 Task: Create a due date automation trigger when advanced on, 2 hours after a card is due add basic with the green label.
Action: Mouse moved to (929, 73)
Screenshot: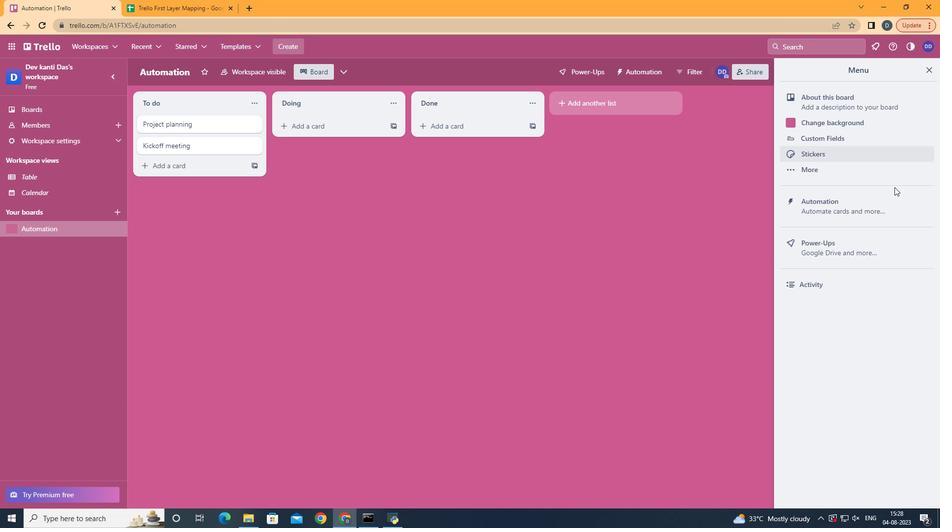
Action: Mouse pressed left at (929, 73)
Screenshot: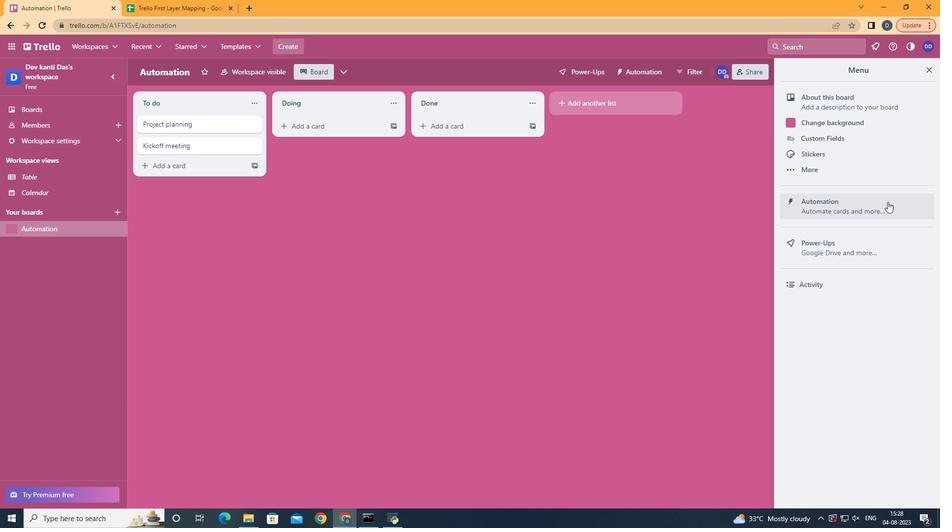 
Action: Mouse moved to (879, 205)
Screenshot: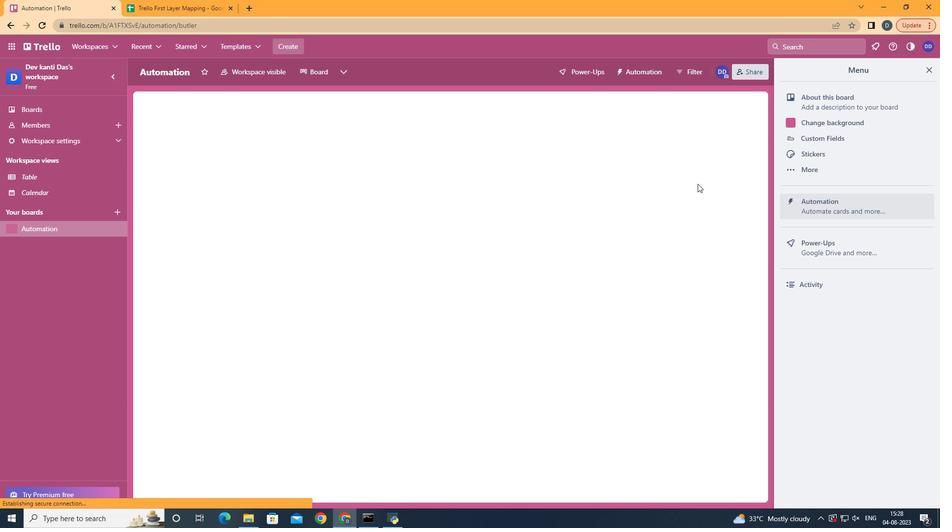 
Action: Mouse pressed left at (881, 209)
Screenshot: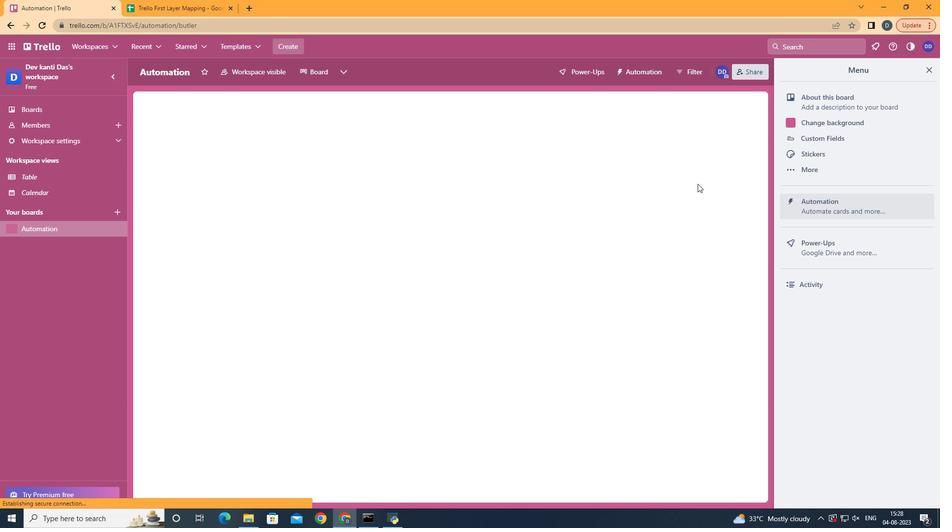 
Action: Mouse moved to (174, 202)
Screenshot: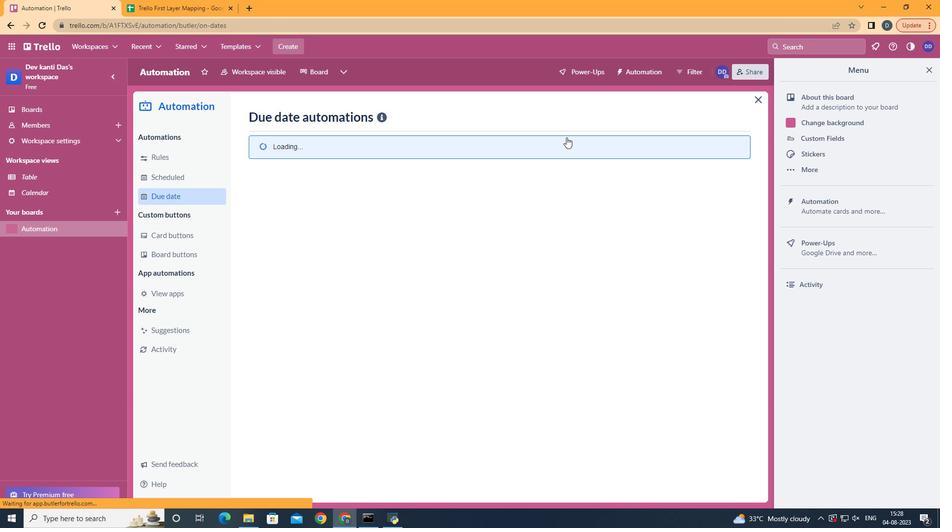 
Action: Mouse pressed left at (174, 202)
Screenshot: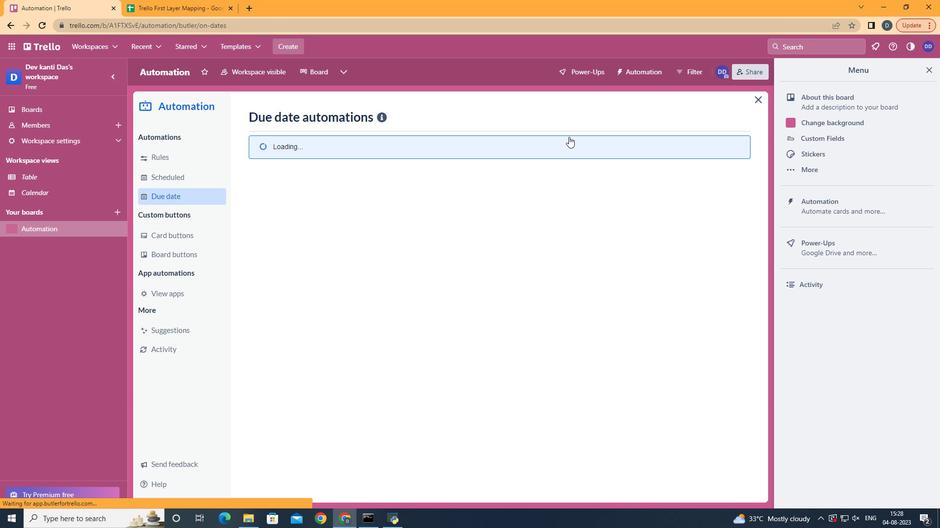 
Action: Mouse moved to (693, 115)
Screenshot: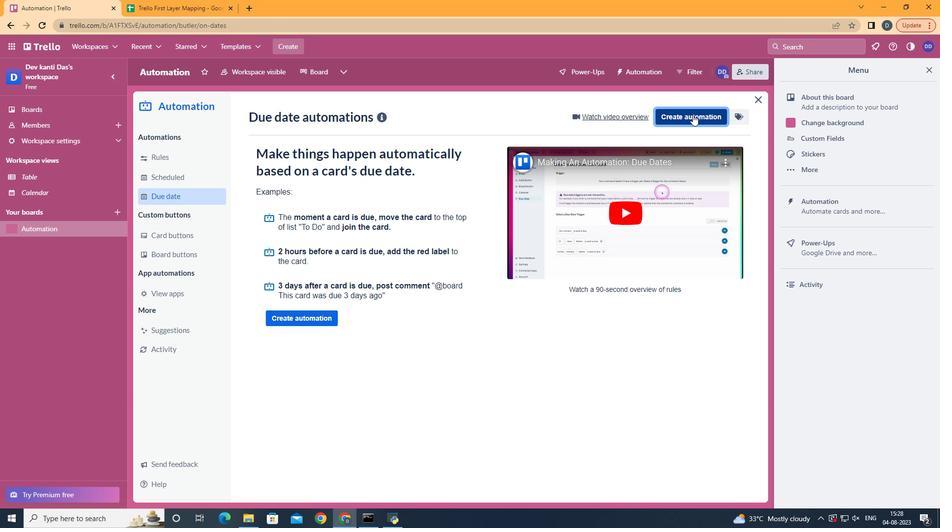 
Action: Mouse pressed left at (693, 115)
Screenshot: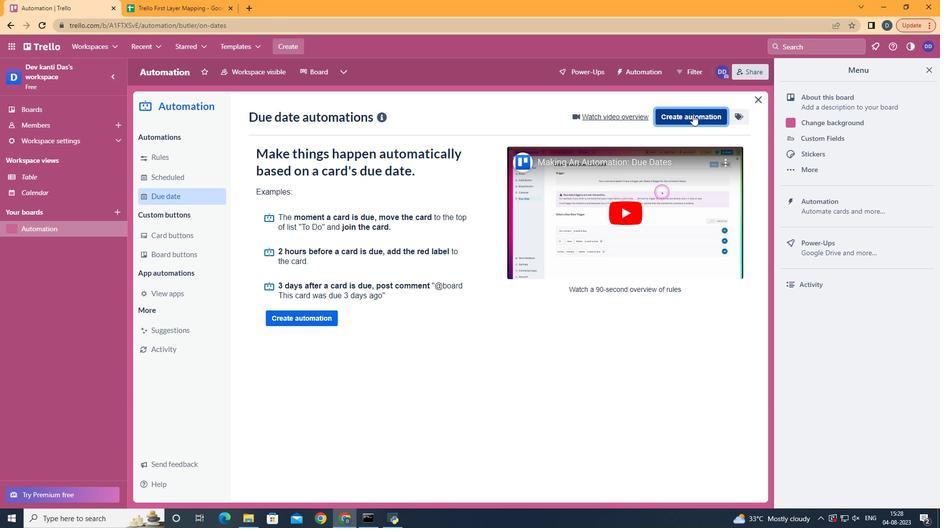 
Action: Mouse moved to (492, 205)
Screenshot: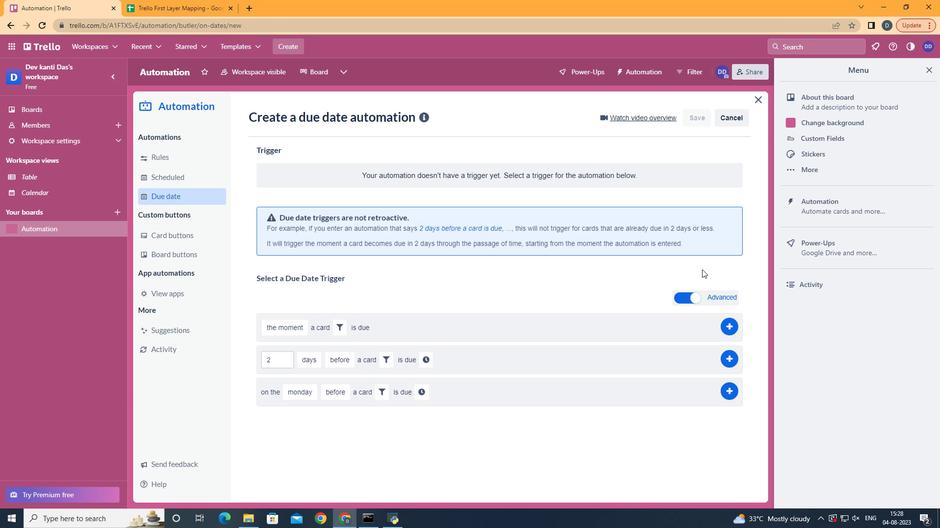 
Action: Mouse pressed left at (492, 205)
Screenshot: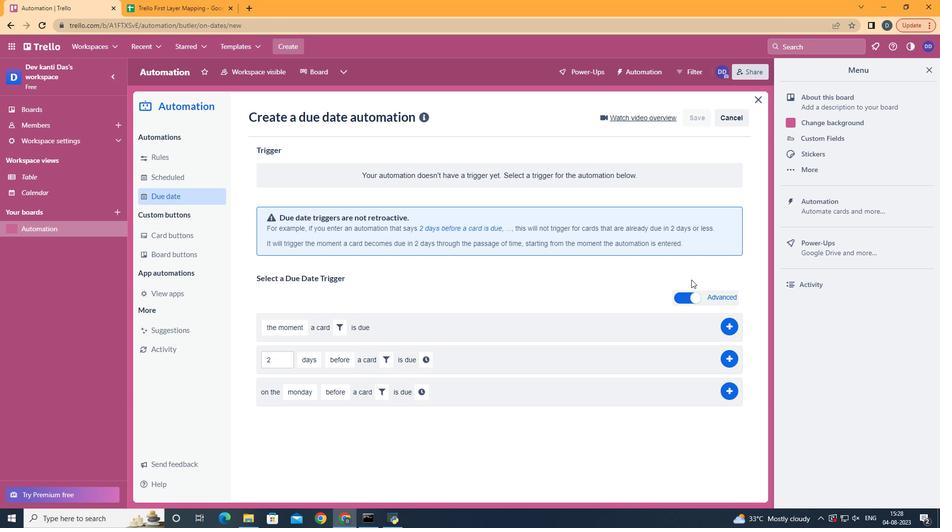 
Action: Mouse moved to (322, 416)
Screenshot: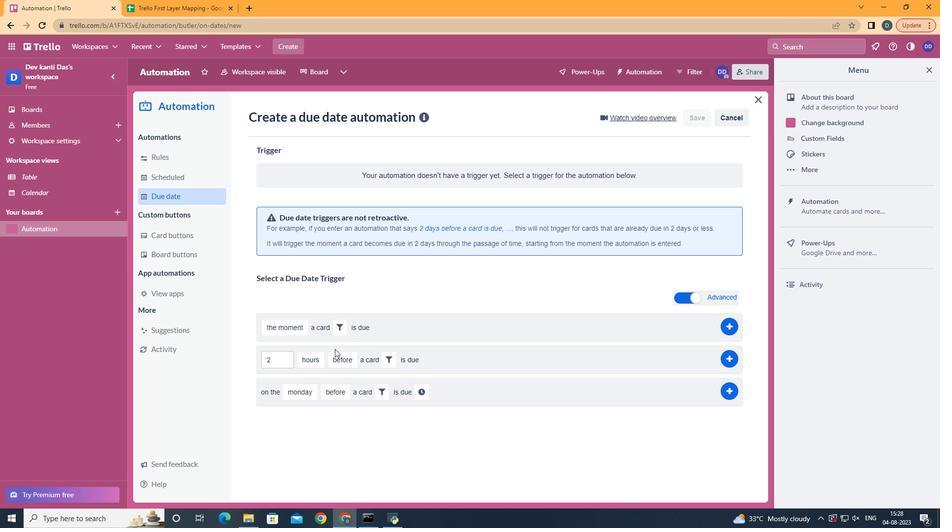 
Action: Mouse pressed left at (322, 416)
Screenshot: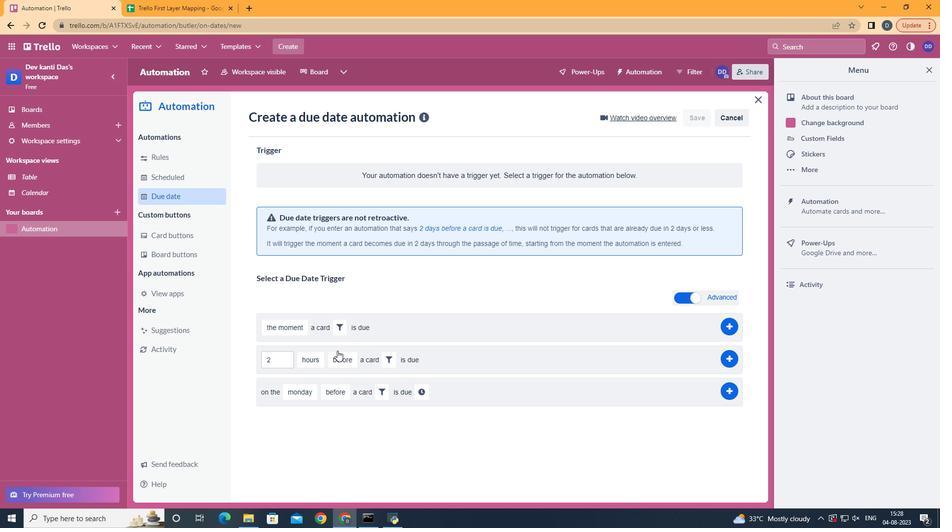 
Action: Mouse moved to (343, 377)
Screenshot: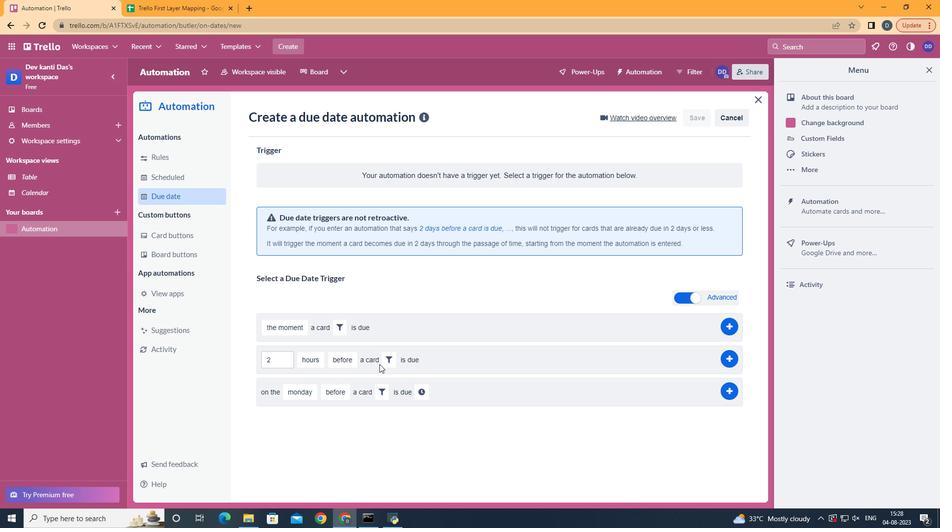 
Action: Mouse pressed left at (343, 377)
Screenshot: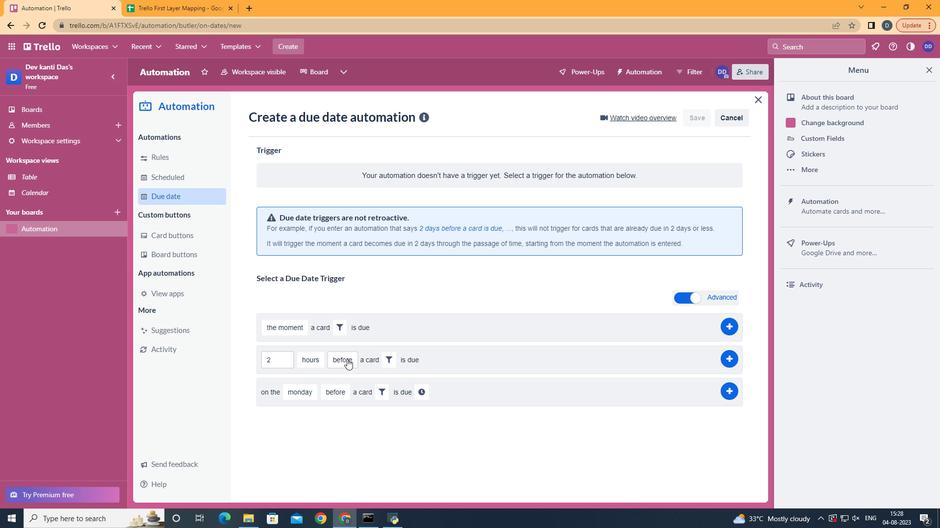 
Action: Mouse moved to (350, 399)
Screenshot: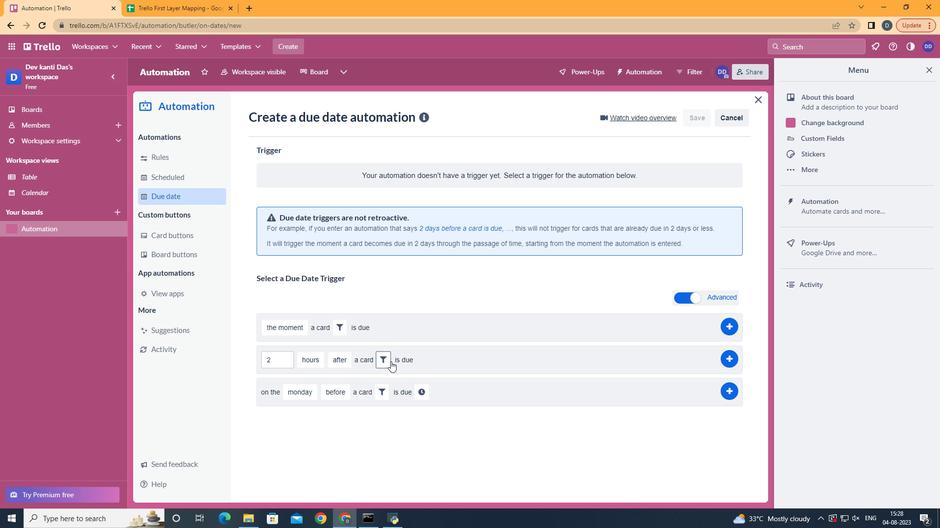 
Action: Mouse pressed left at (350, 399)
Screenshot: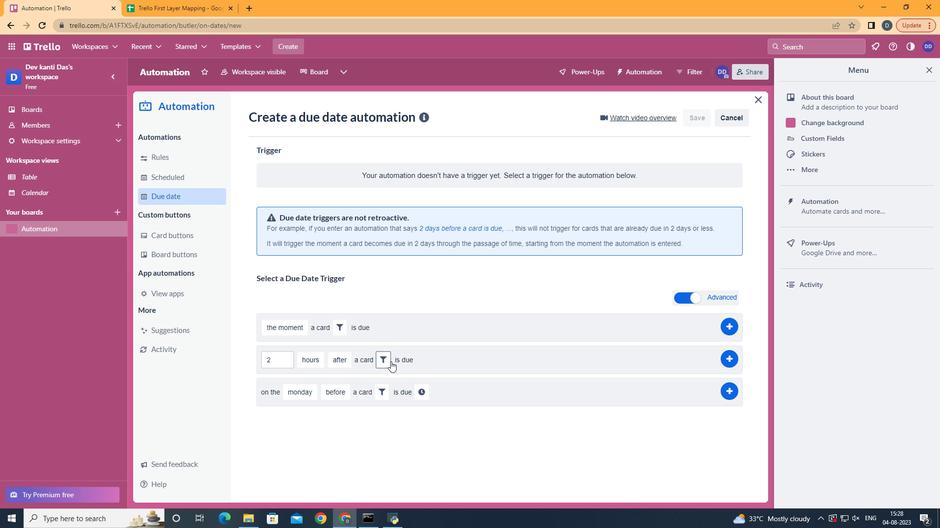 
Action: Mouse moved to (390, 361)
Screenshot: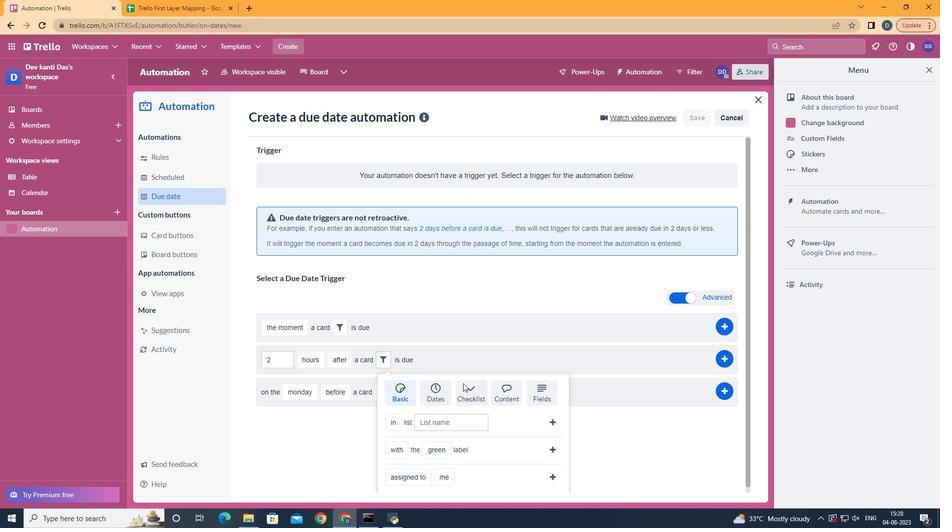 
Action: Mouse pressed left at (390, 361)
Screenshot: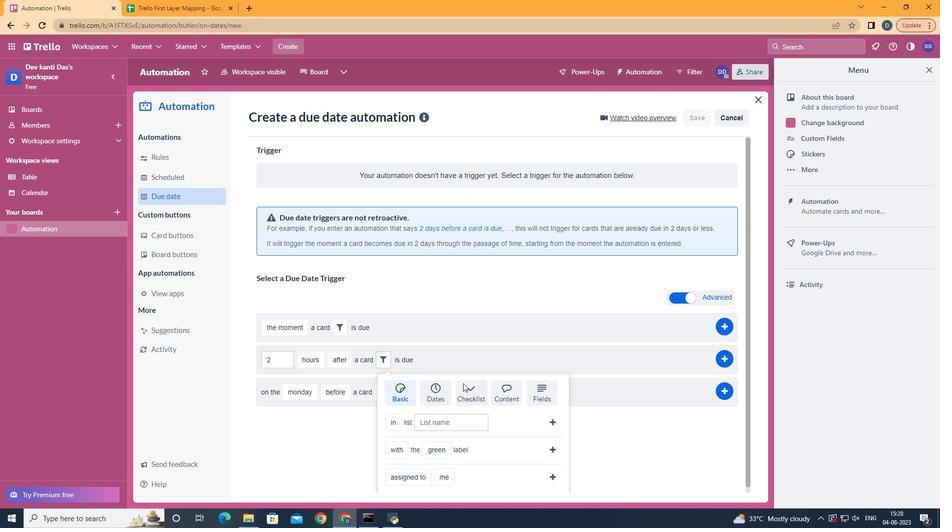 
Action: Mouse moved to (453, 393)
Screenshot: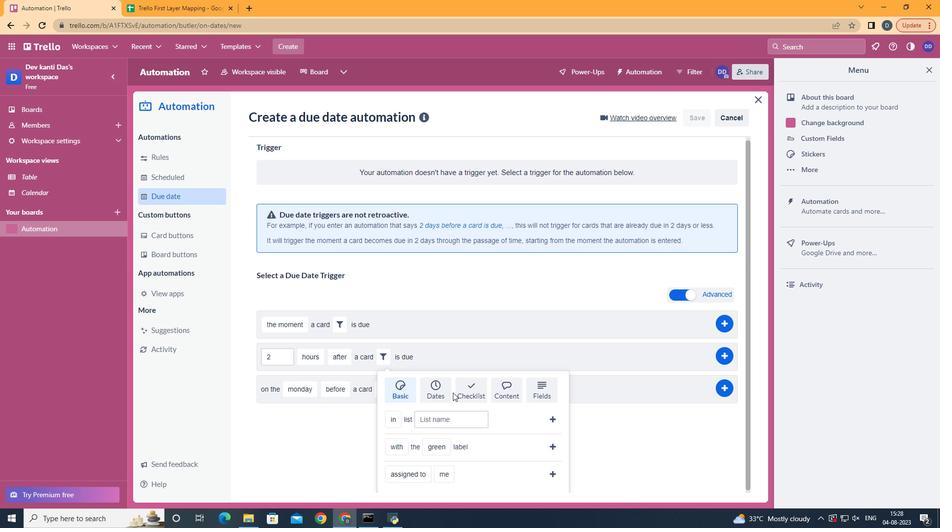 
Action: Mouse scrolled (453, 392) with delta (0, 0)
Screenshot: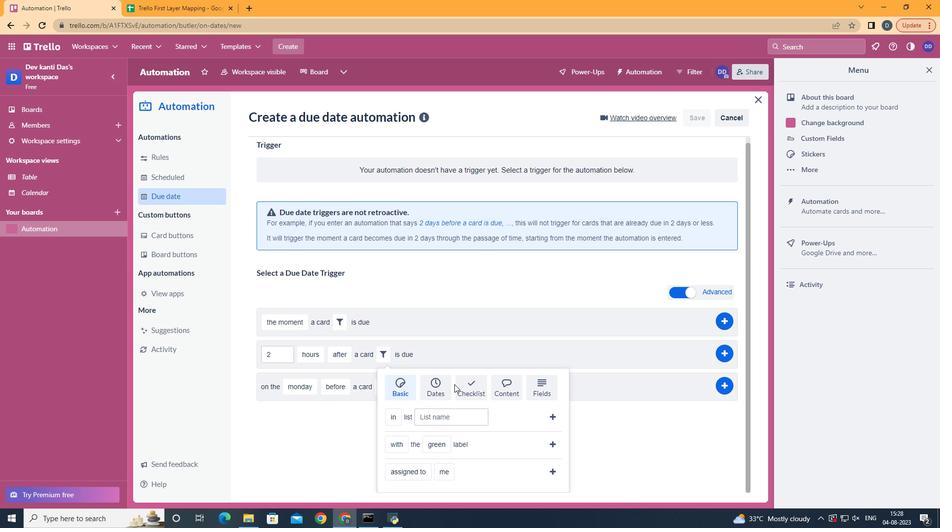 
Action: Mouse scrolled (453, 392) with delta (0, 0)
Screenshot: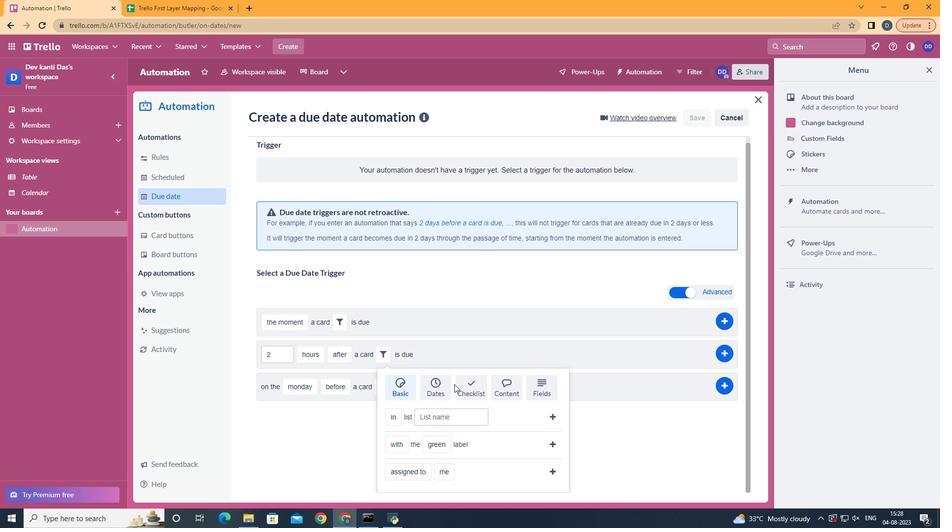 
Action: Mouse scrolled (453, 392) with delta (0, 0)
Screenshot: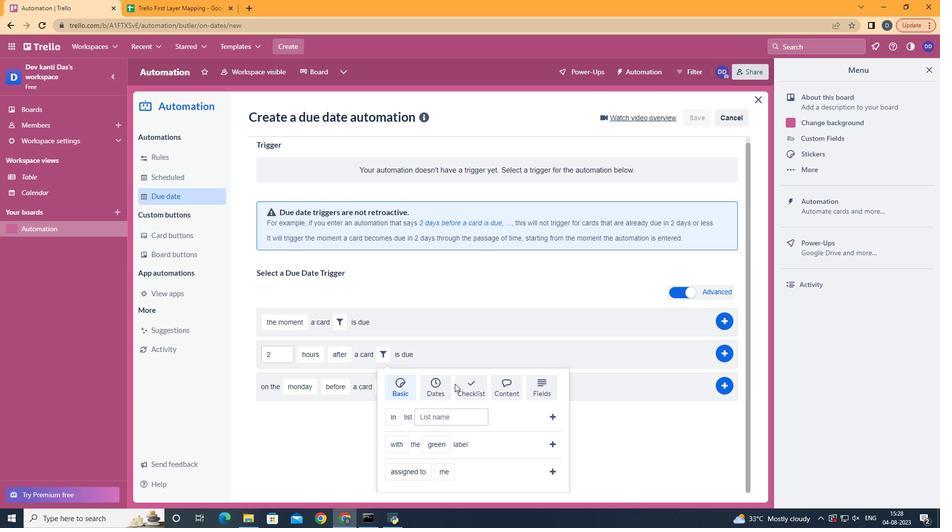 
Action: Mouse scrolled (453, 392) with delta (0, 0)
Screenshot: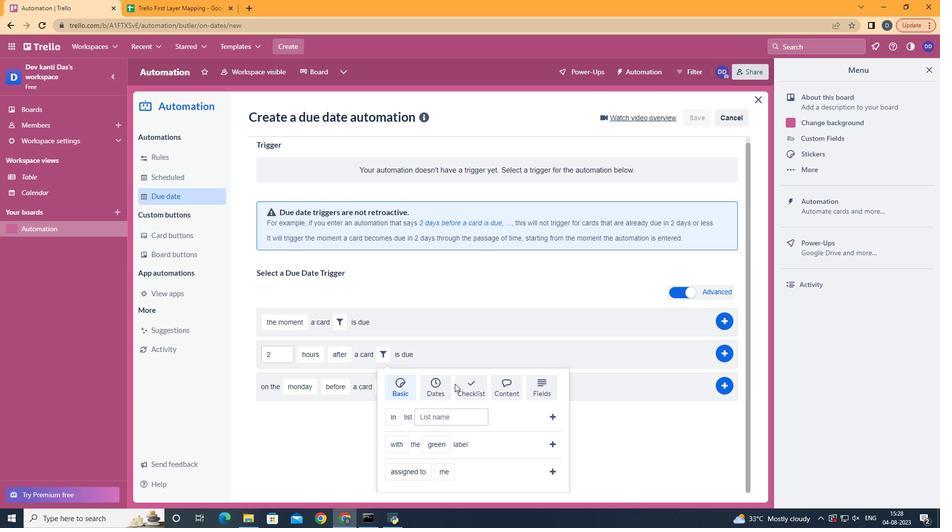 
Action: Mouse moved to (407, 386)
Screenshot: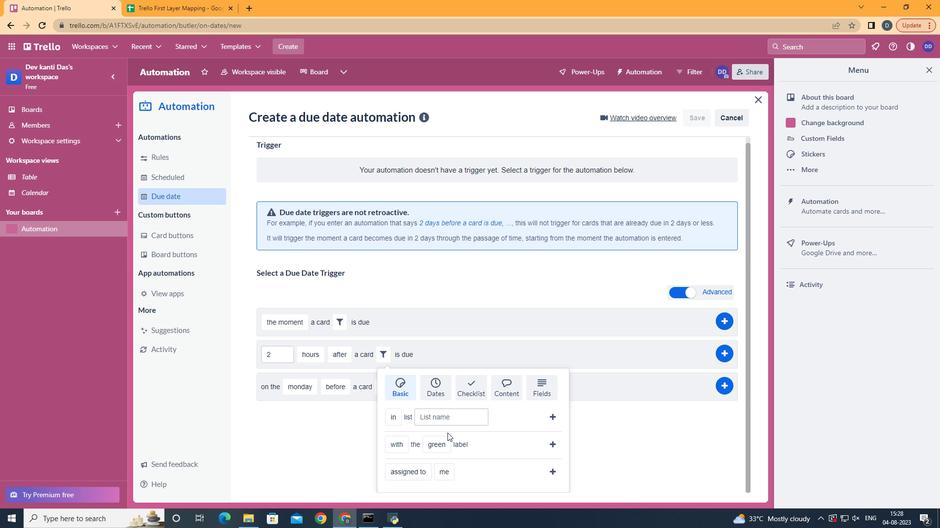 
Action: Mouse pressed left at (407, 386)
Screenshot: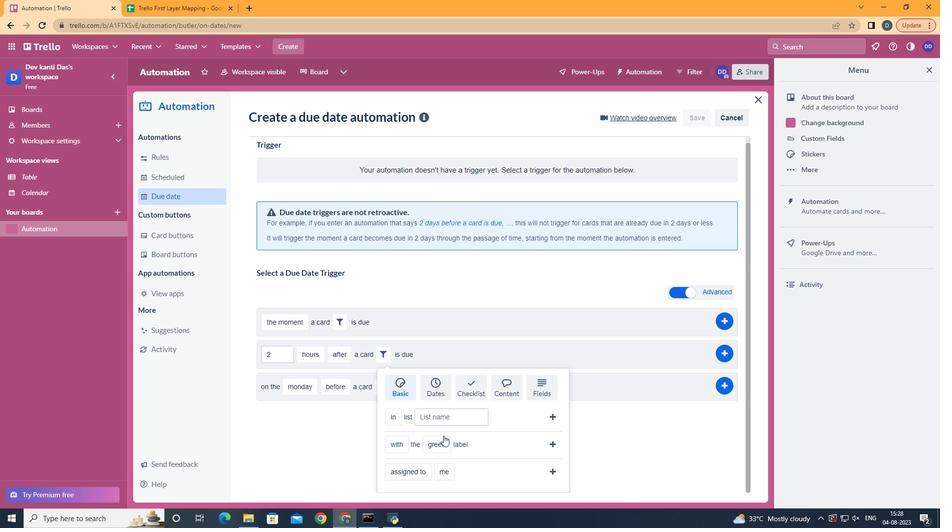 
Action: Mouse moved to (502, 409)
Screenshot: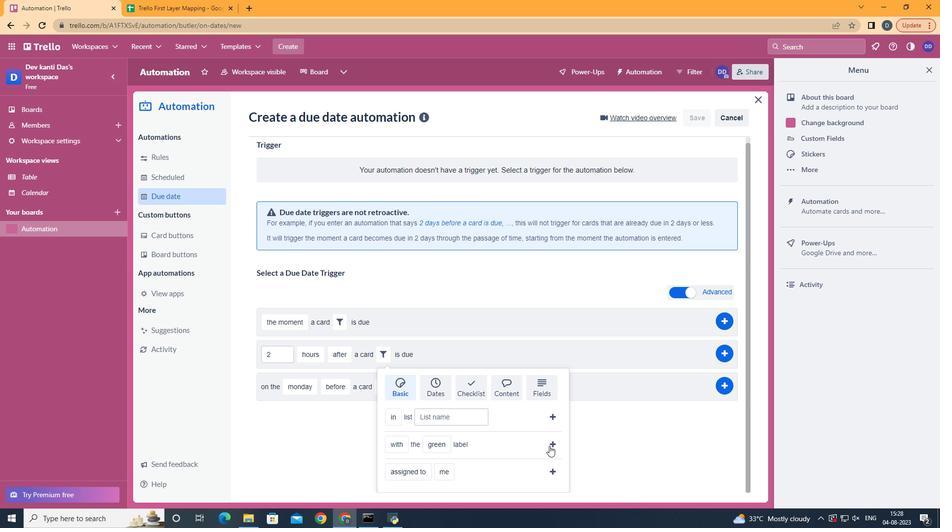 
Action: Mouse pressed left at (435, 322)
Screenshot: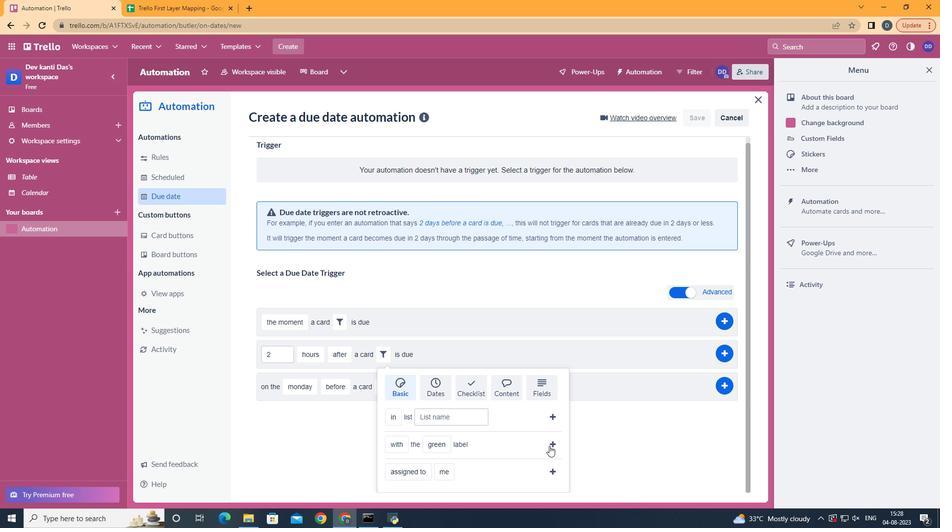 
Action: Mouse moved to (549, 446)
Screenshot: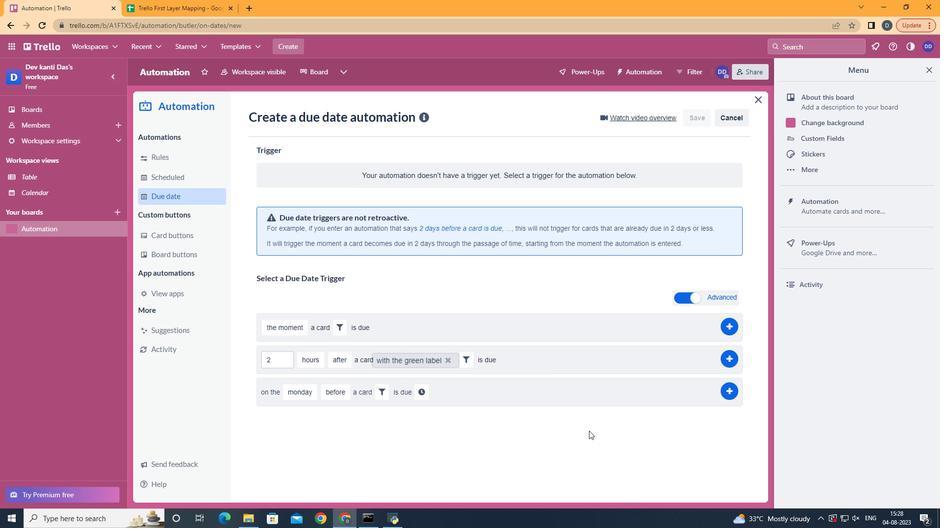 
Action: Mouse pressed left at (549, 446)
Screenshot: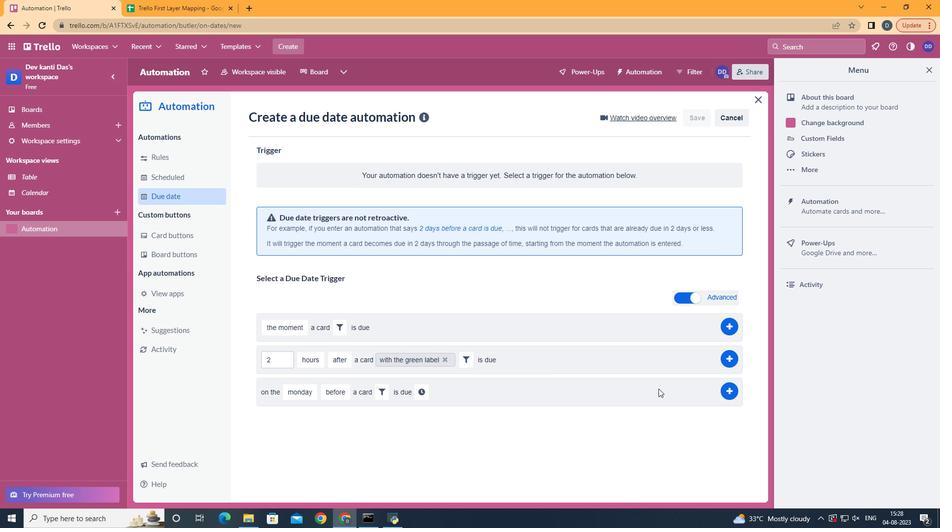 
Action: Mouse moved to (727, 353)
Screenshot: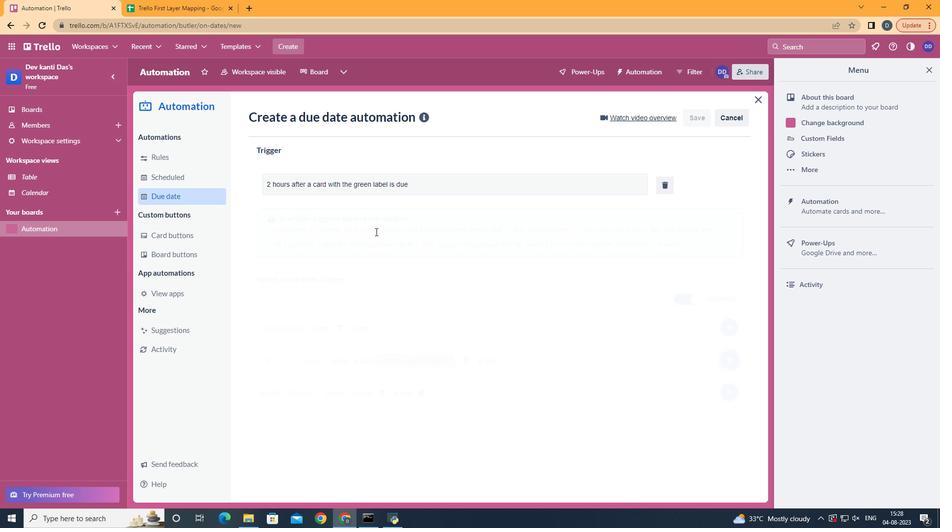 
Action: Mouse pressed left at (727, 353)
Screenshot: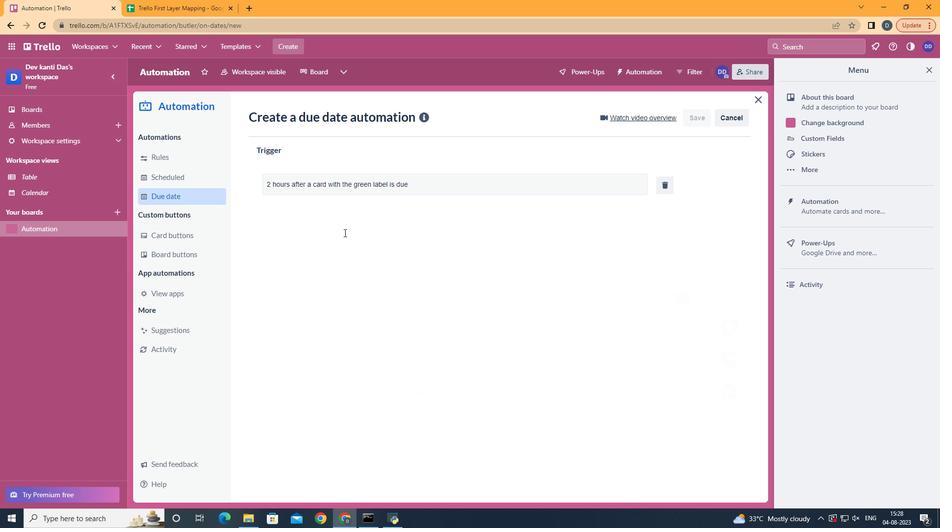 
Action: Mouse moved to (490, 232)
Screenshot: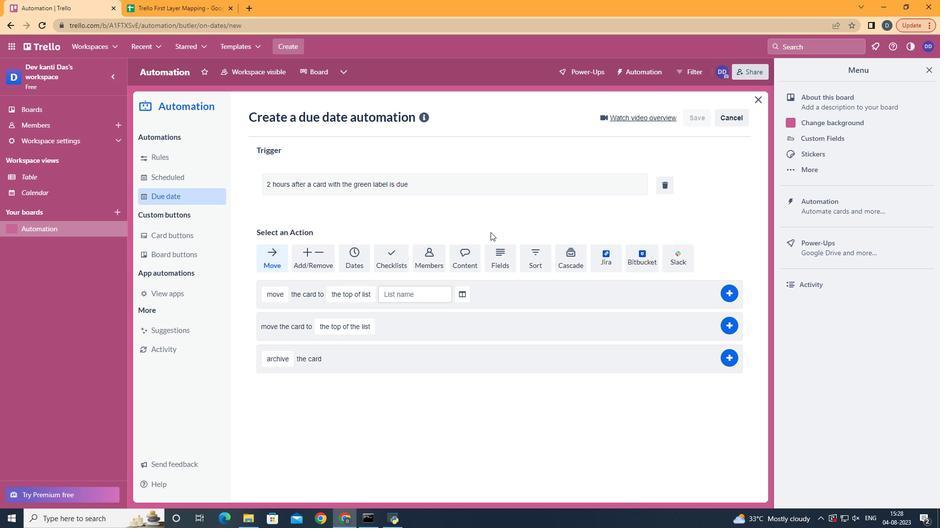 
